 Task: In the  document Ernest.doc ,align picture to the 'center'. Insert word art below the picture and give heading  'Ernest Bordered Blue'
Action: Mouse moved to (311, 252)
Screenshot: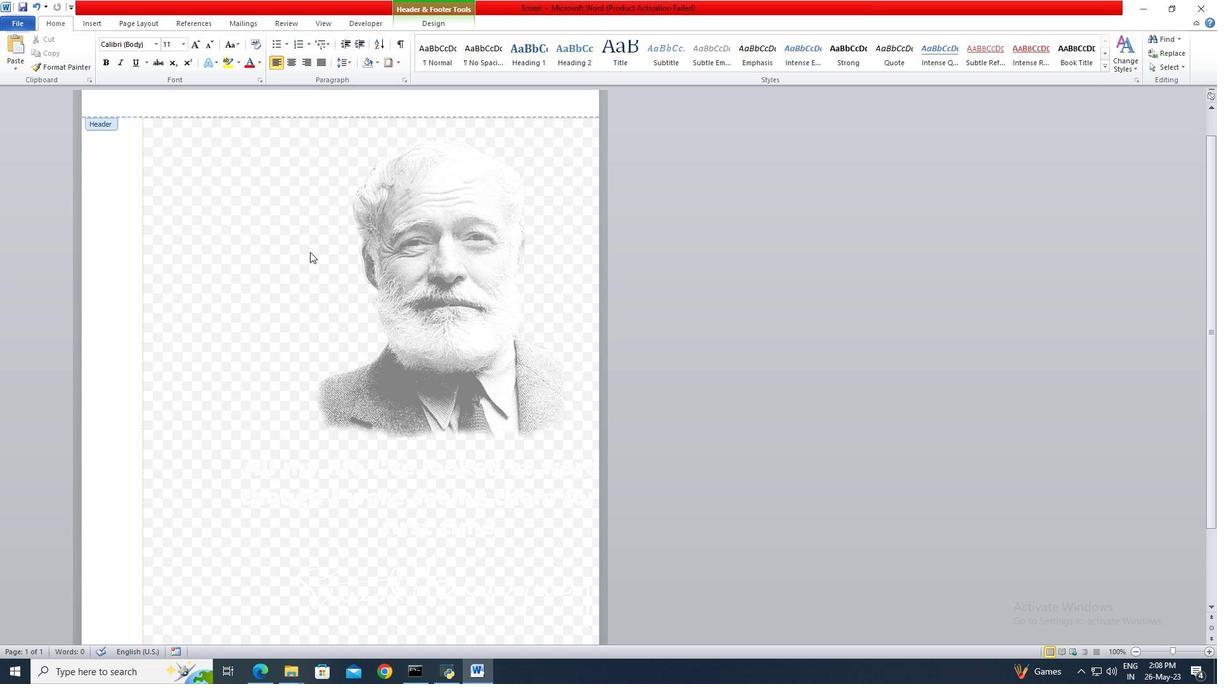 
Action: Mouse pressed left at (311, 252)
Screenshot: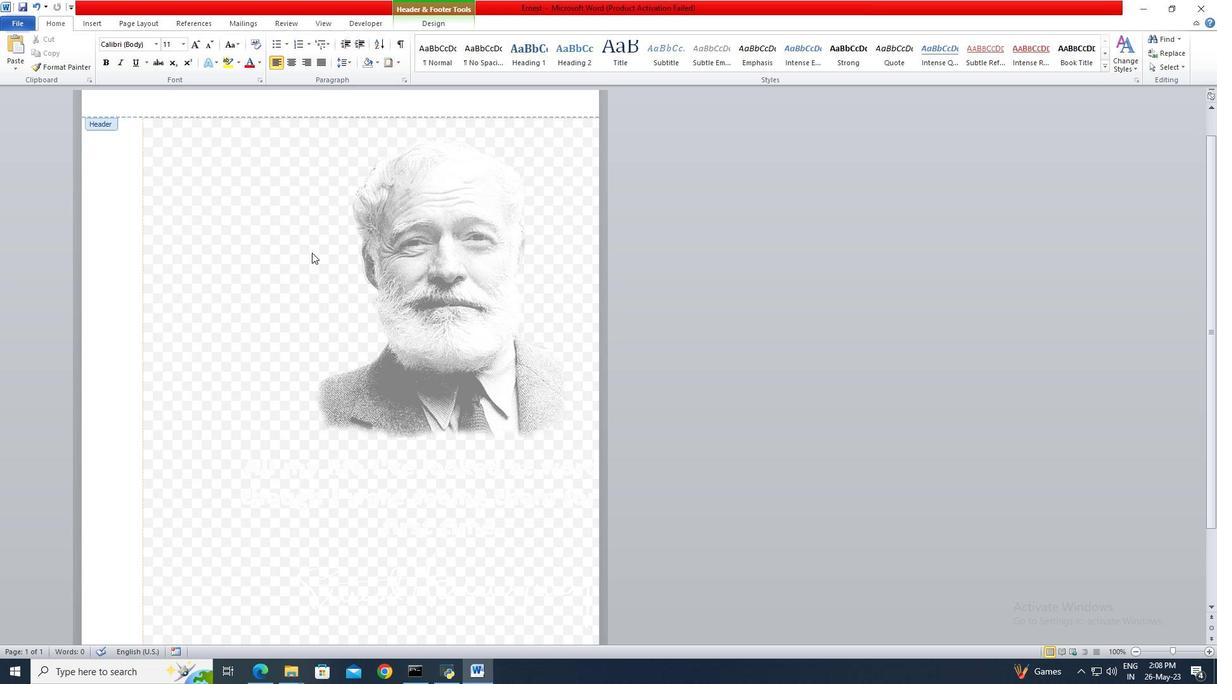 
Action: Mouse pressed left at (311, 252)
Screenshot: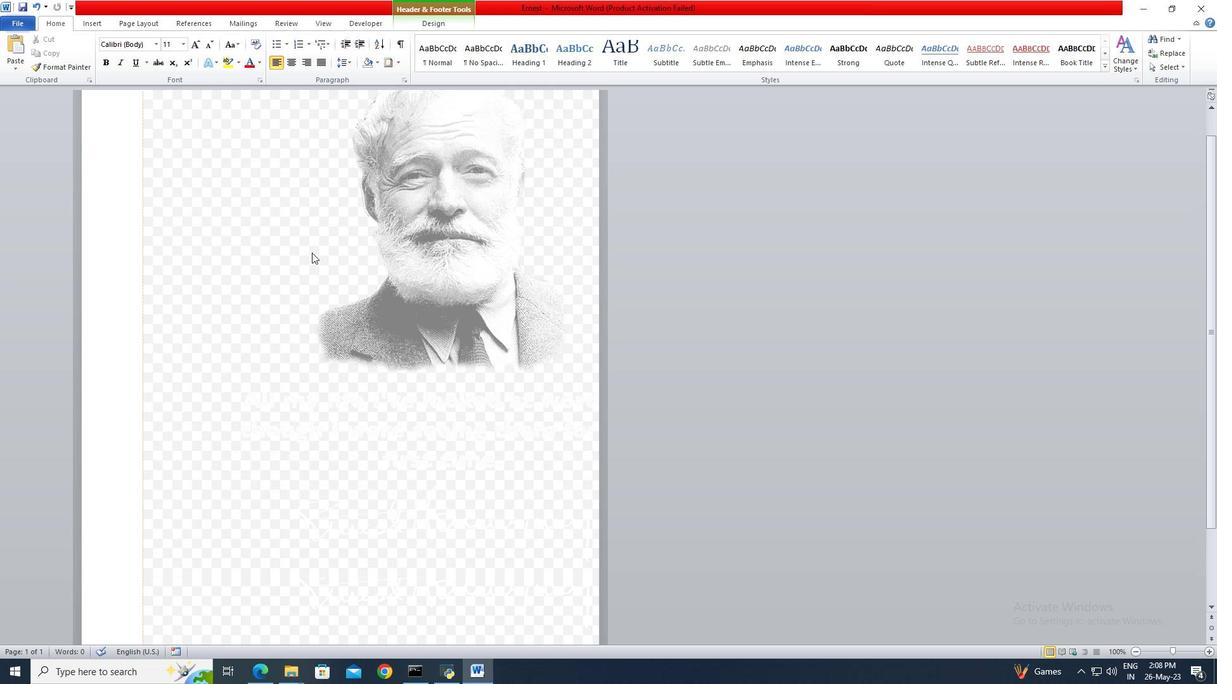 
Action: Mouse moved to (294, 65)
Screenshot: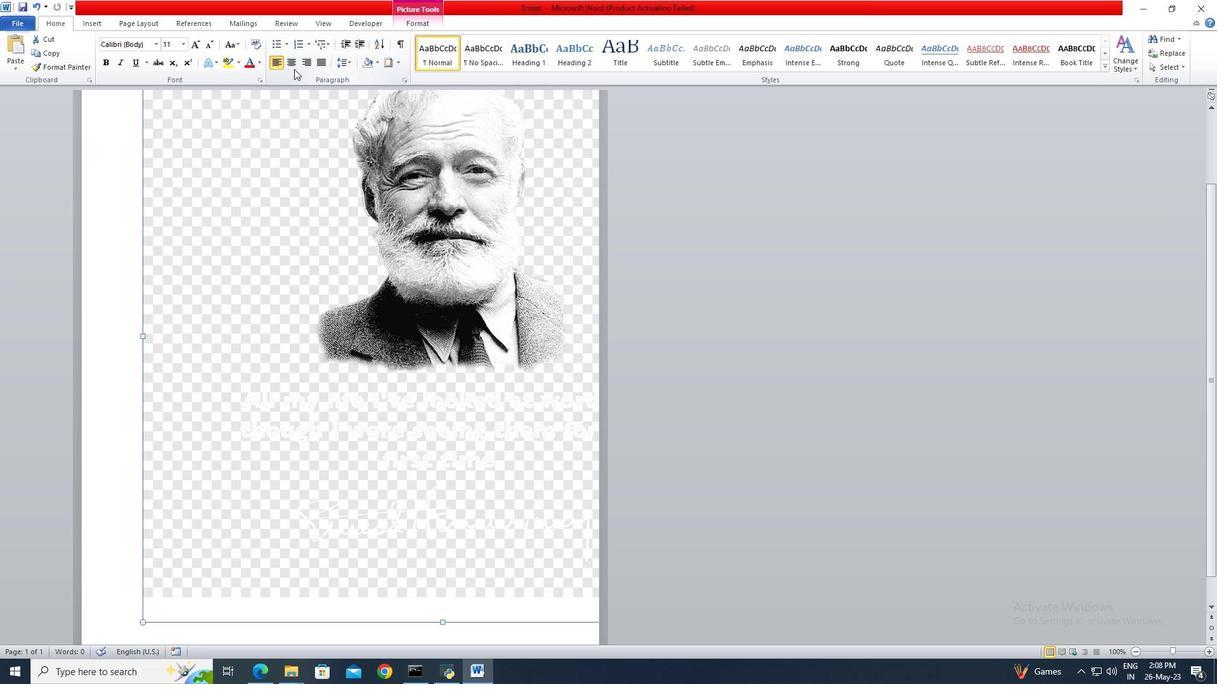 
Action: Mouse pressed left at (294, 65)
Screenshot: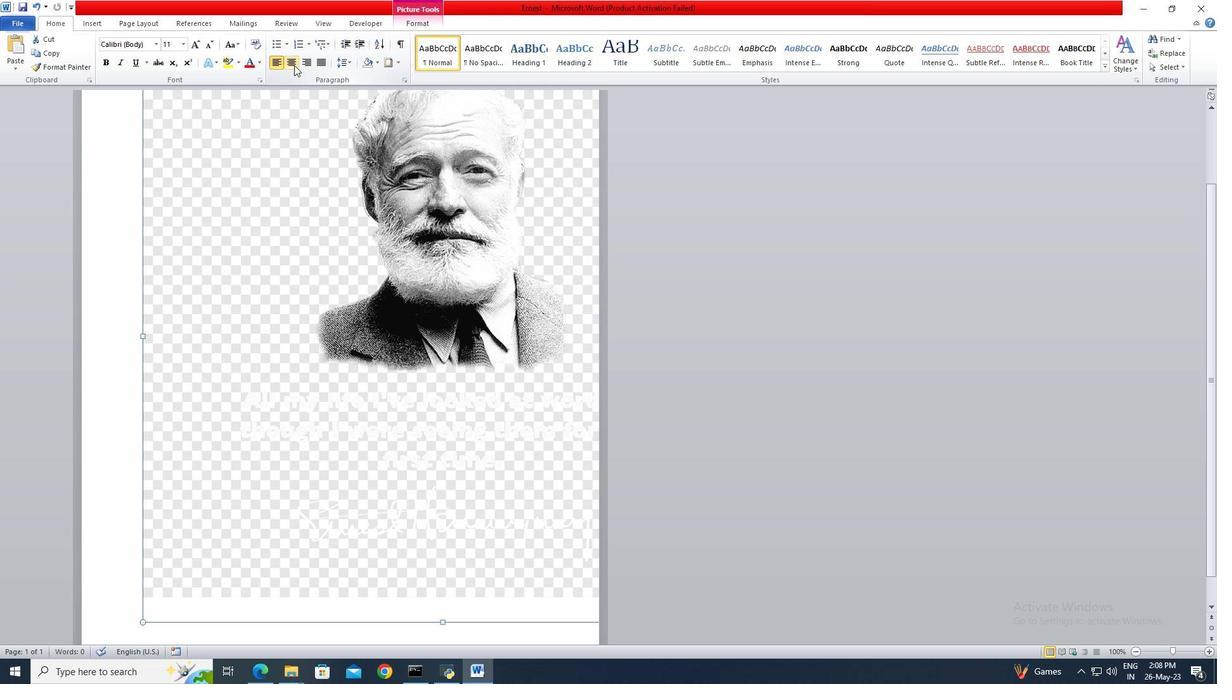 
Action: Mouse moved to (275, 358)
Screenshot: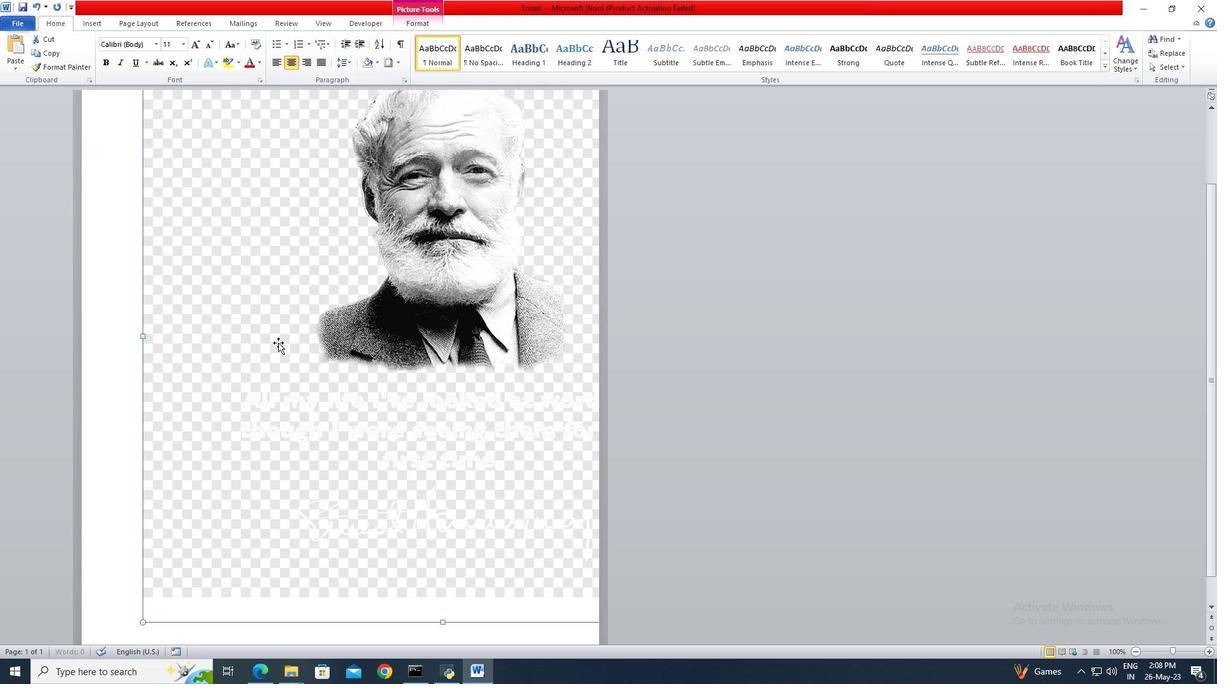 
Action: Mouse scrolled (275, 358) with delta (0, 0)
Screenshot: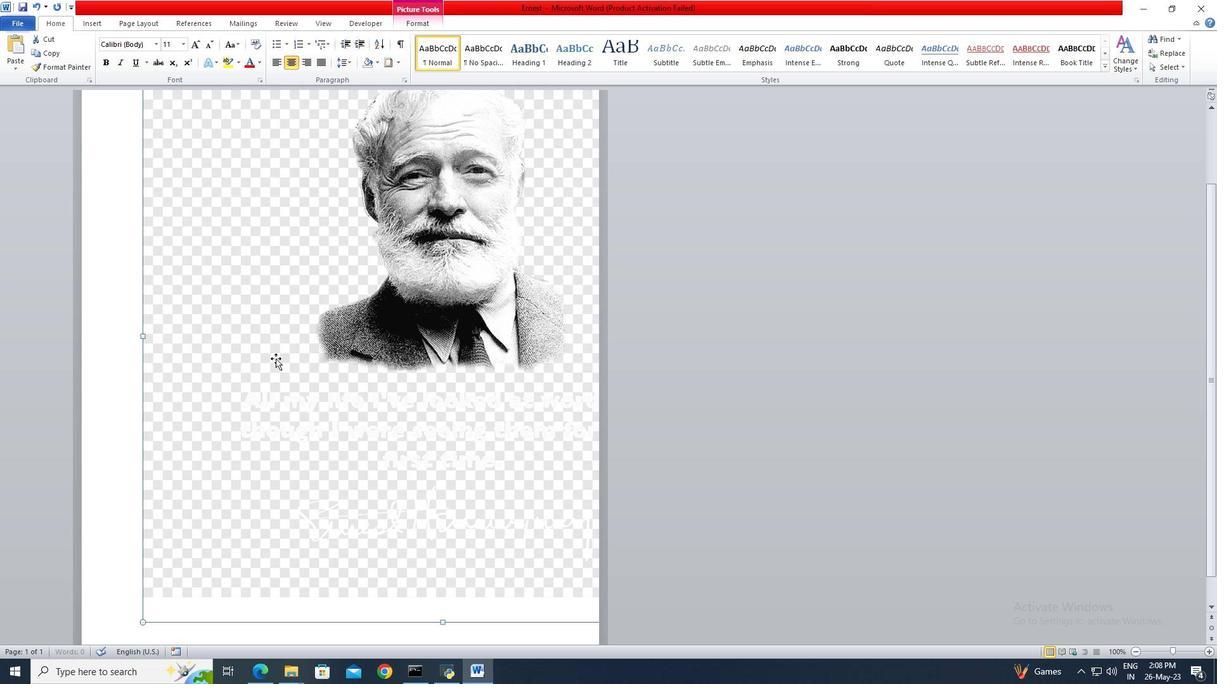 
Action: Mouse scrolled (275, 358) with delta (0, 0)
Screenshot: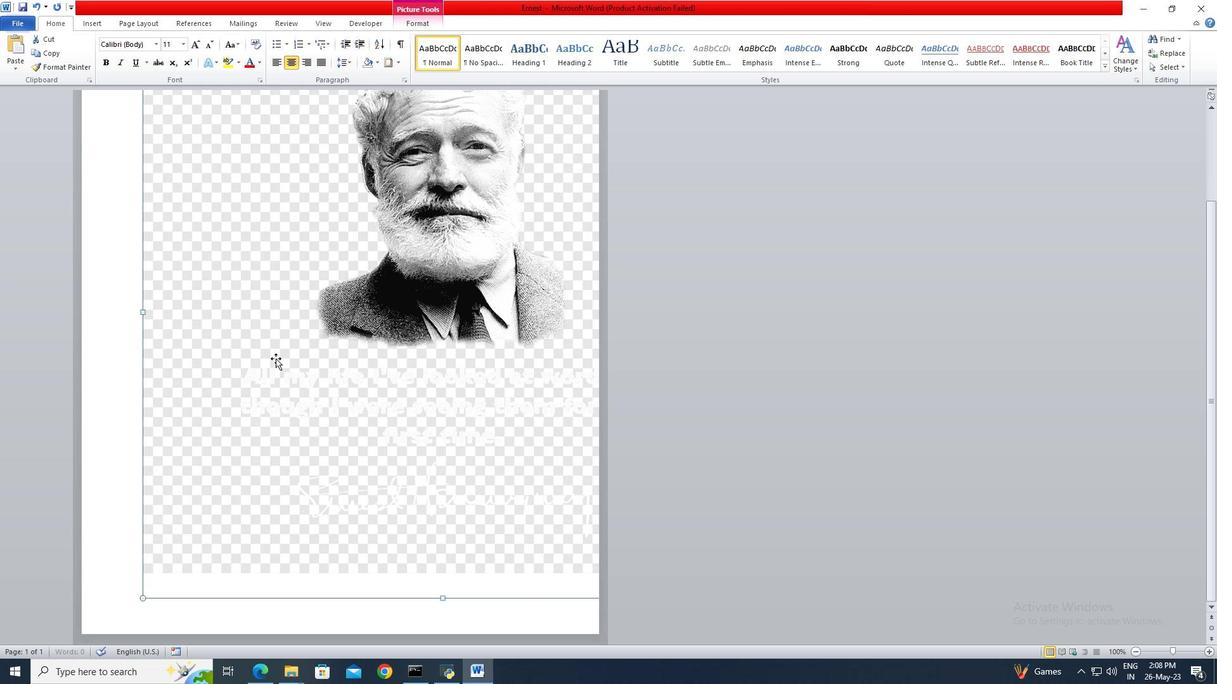 
Action: Mouse scrolled (275, 358) with delta (0, 0)
Screenshot: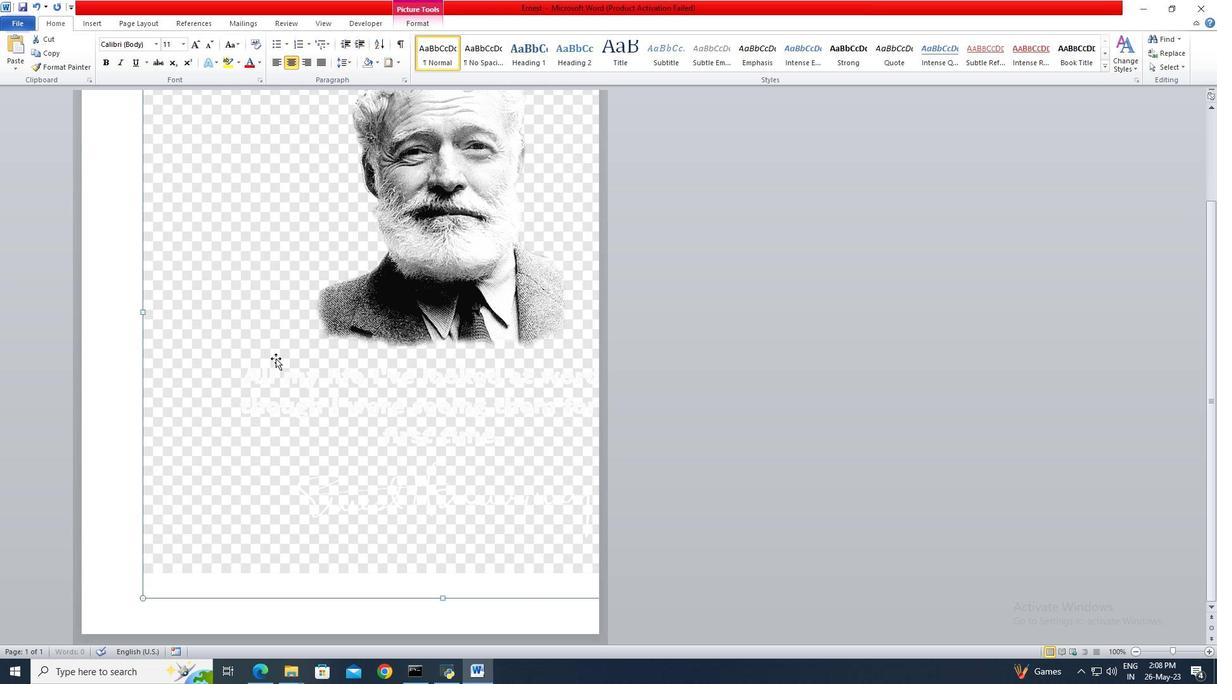 
Action: Mouse moved to (158, 625)
Screenshot: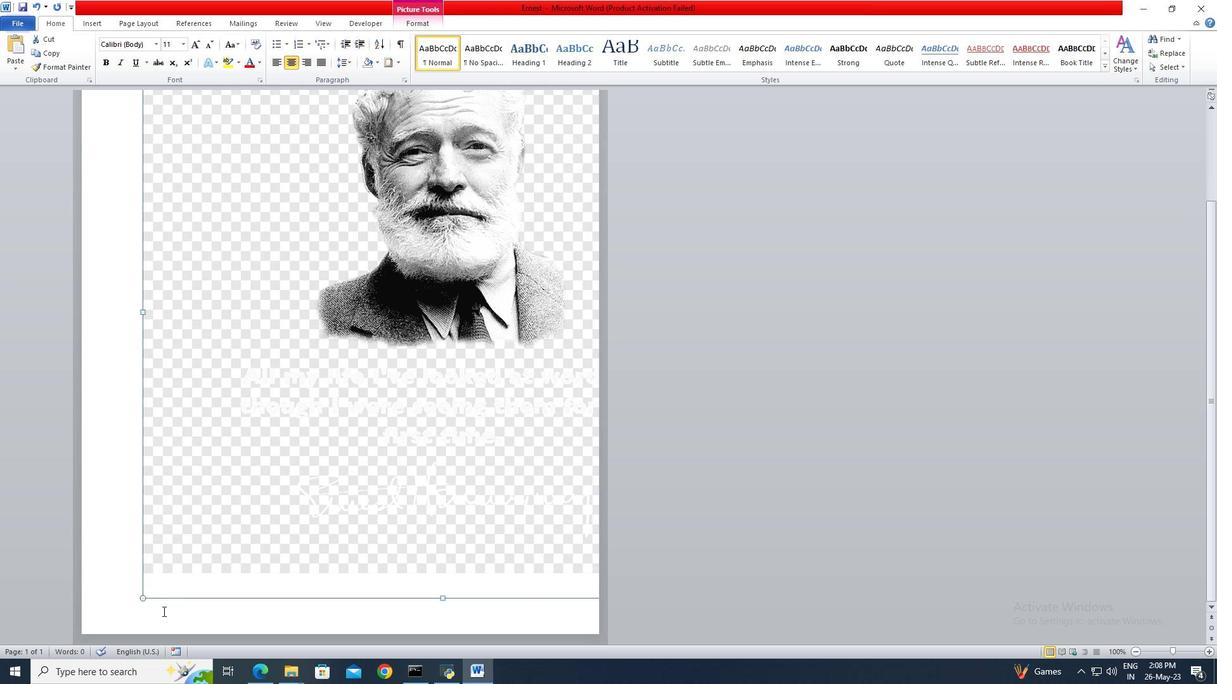 
Action: Mouse pressed left at (158, 625)
Screenshot: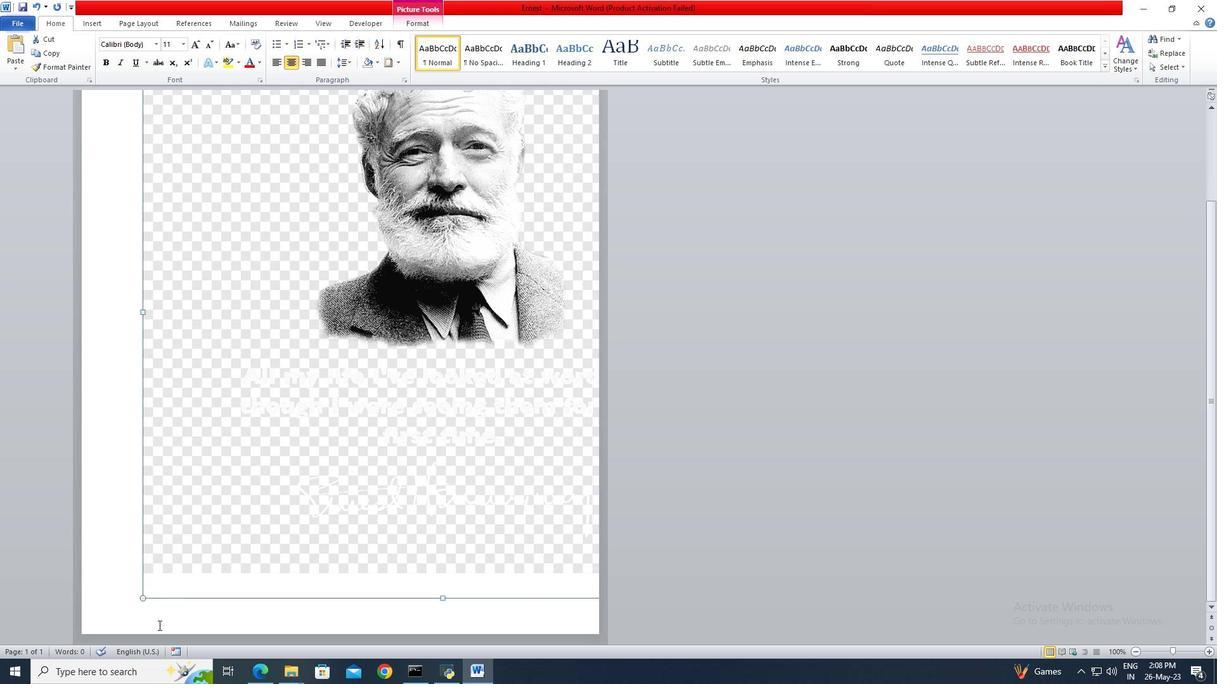 
Action: Mouse moved to (157, 619)
Screenshot: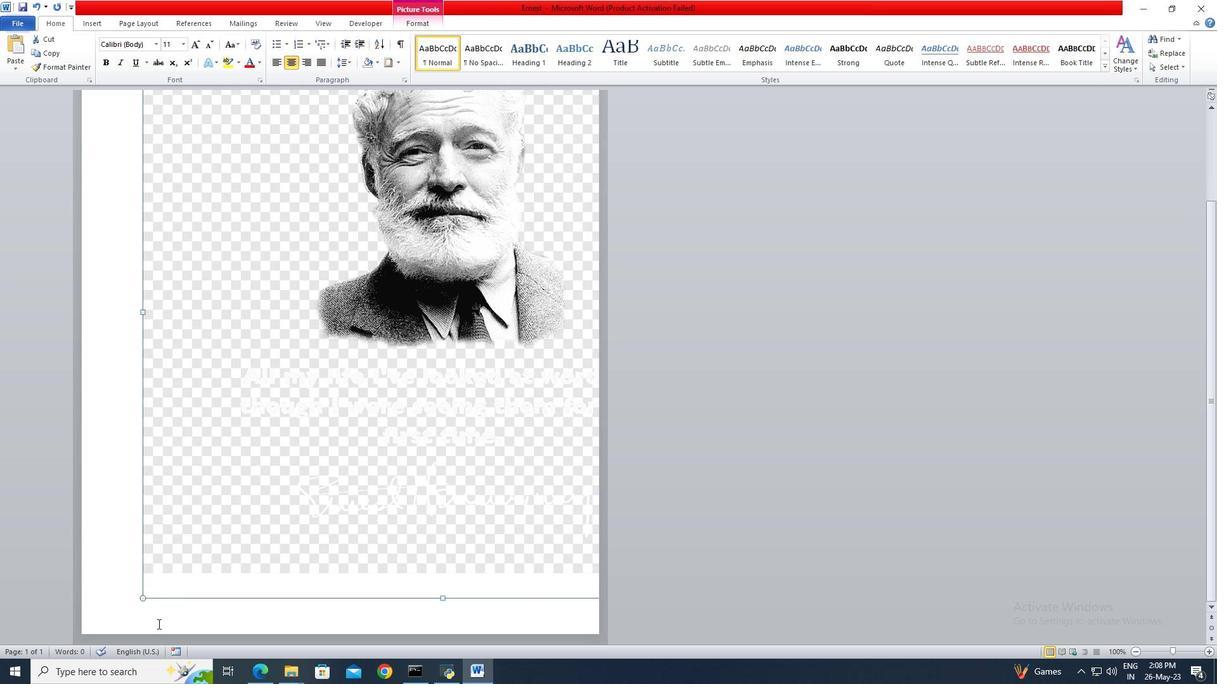 
Action: Mouse pressed left at (157, 619)
Screenshot: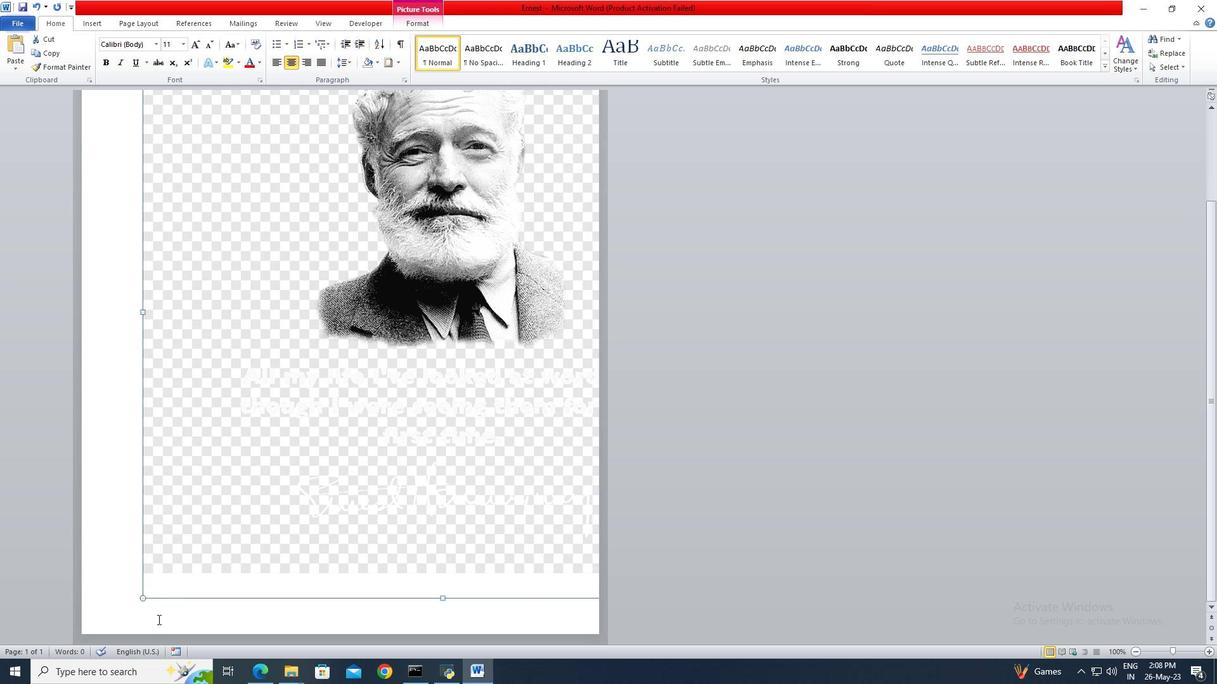 
Action: Mouse pressed left at (157, 619)
Screenshot: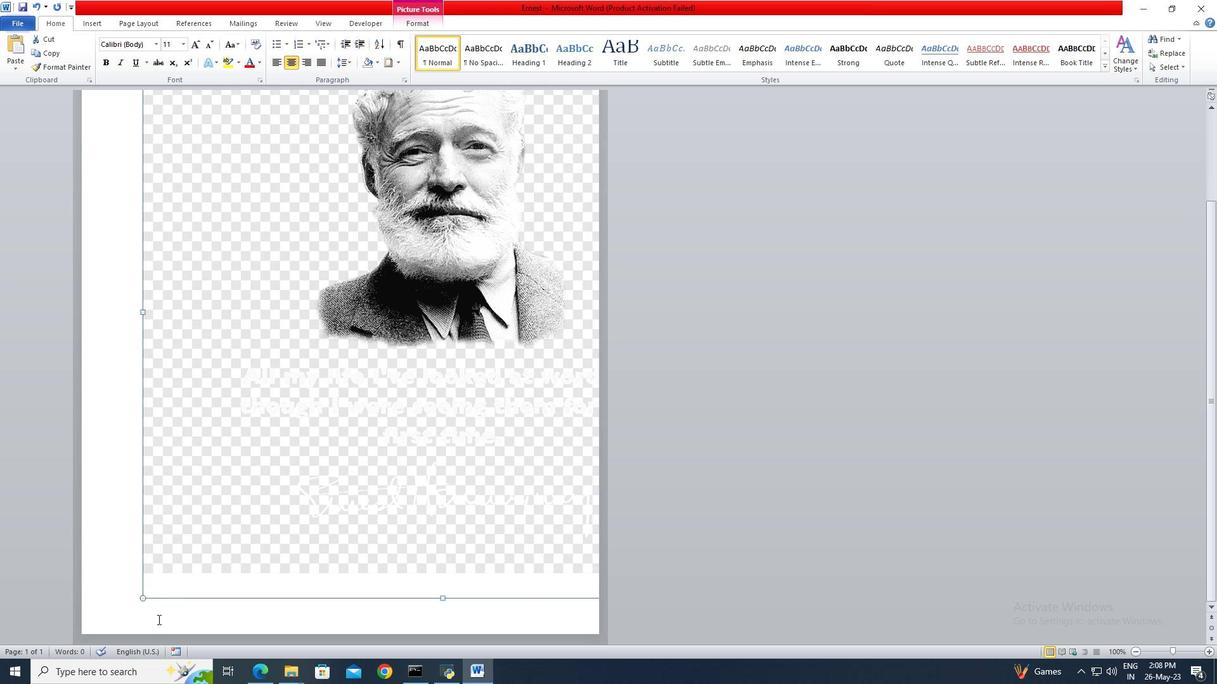 
Action: Mouse moved to (98, 24)
Screenshot: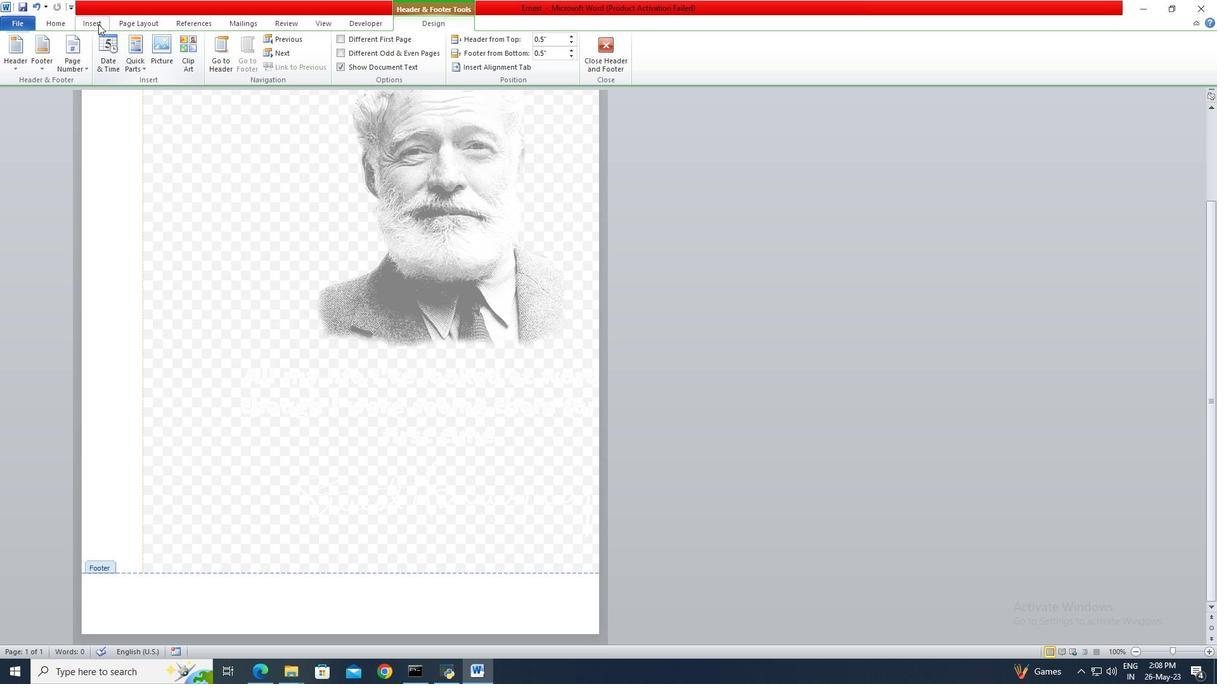 
Action: Mouse pressed left at (98, 24)
Screenshot: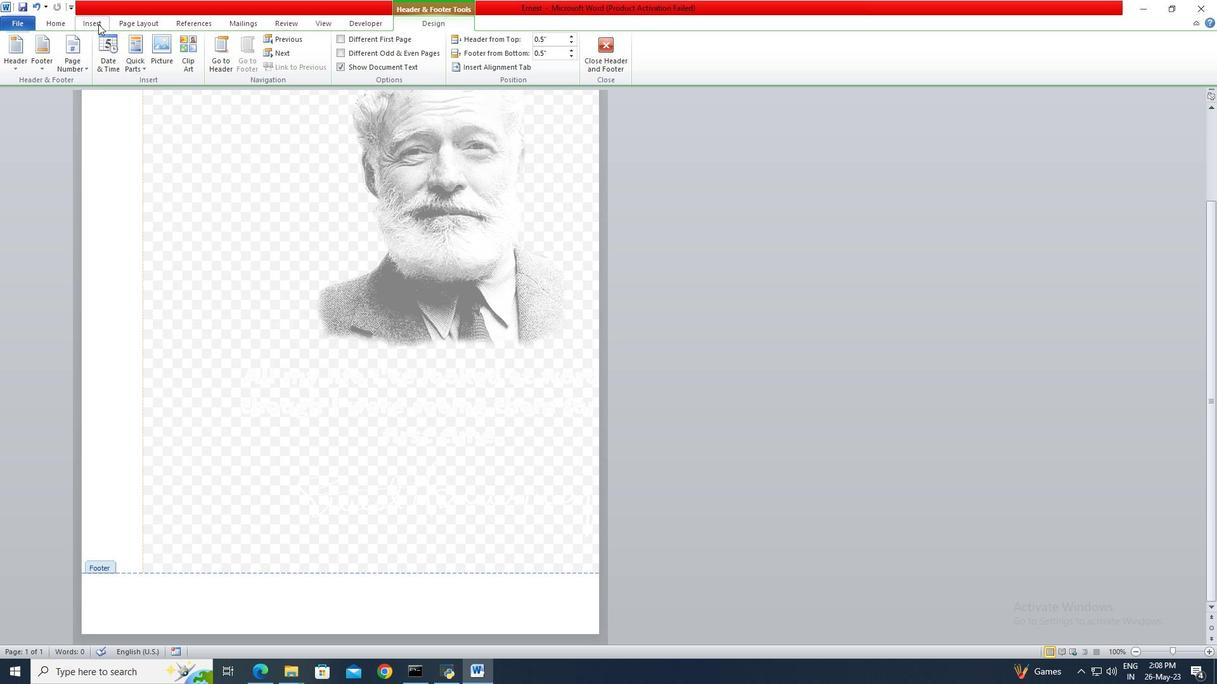 
Action: Mouse moved to (582, 54)
Screenshot: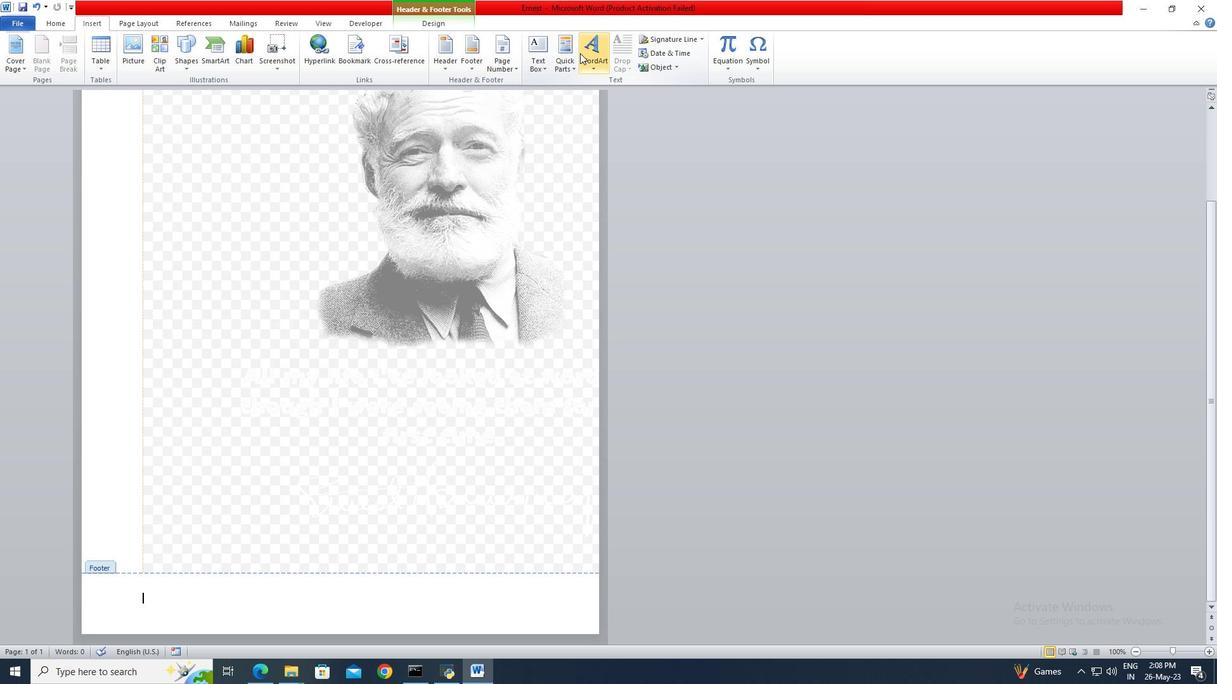 
Action: Mouse pressed left at (582, 54)
Screenshot: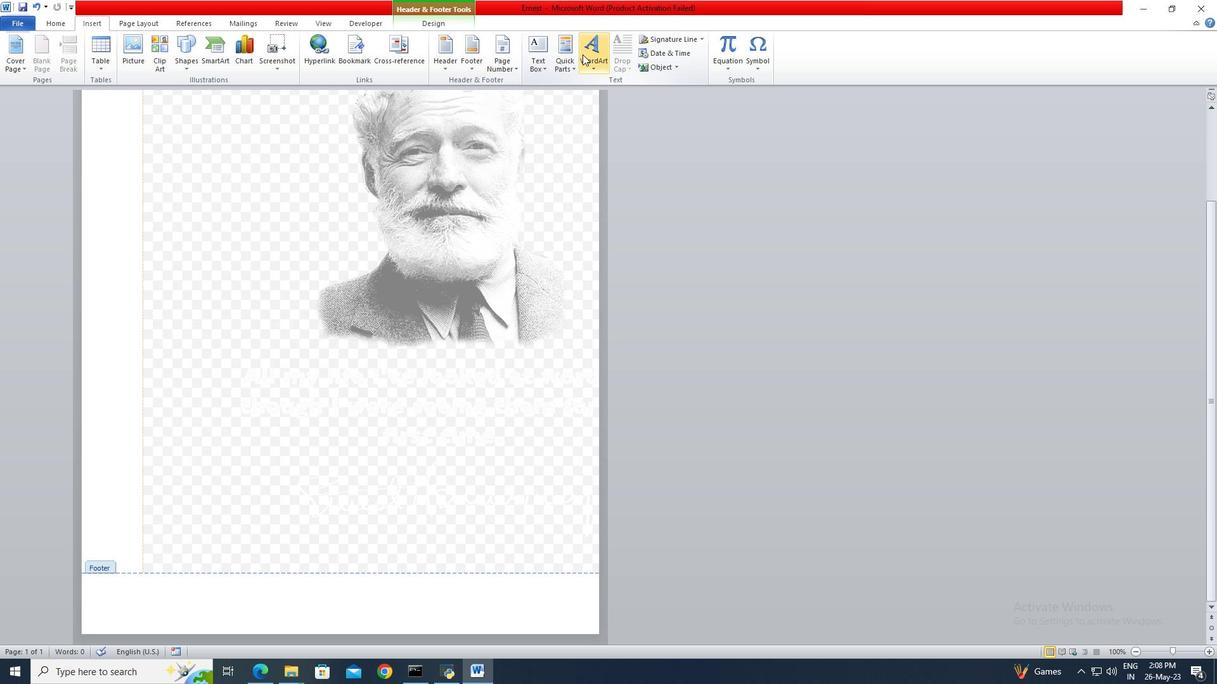 
Action: Mouse moved to (602, 159)
Screenshot: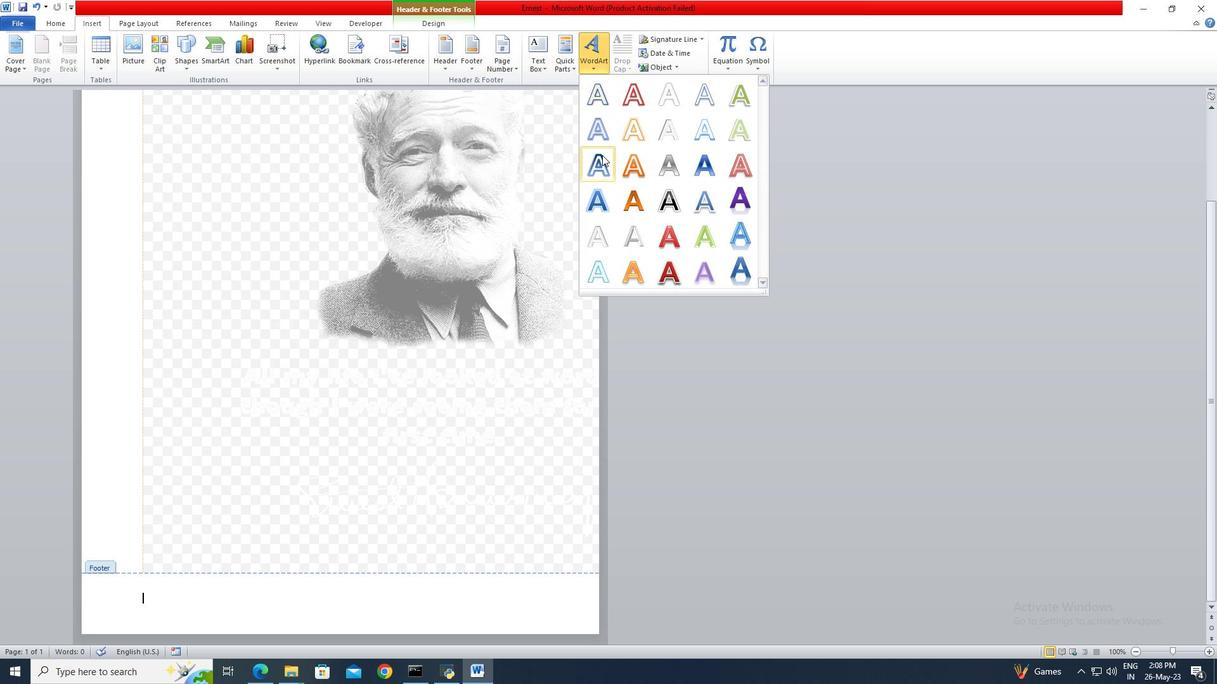 
Action: Mouse pressed left at (602, 159)
Screenshot: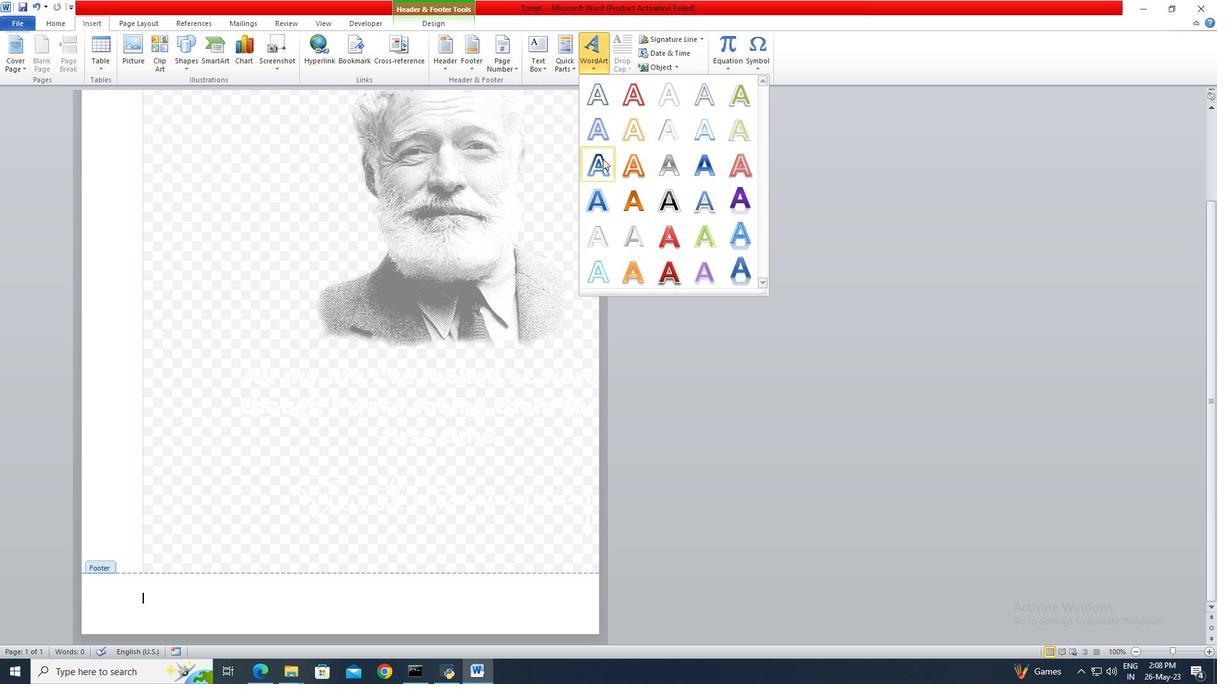 
Action: Key pressed <Key.shift>Ernest
Screenshot: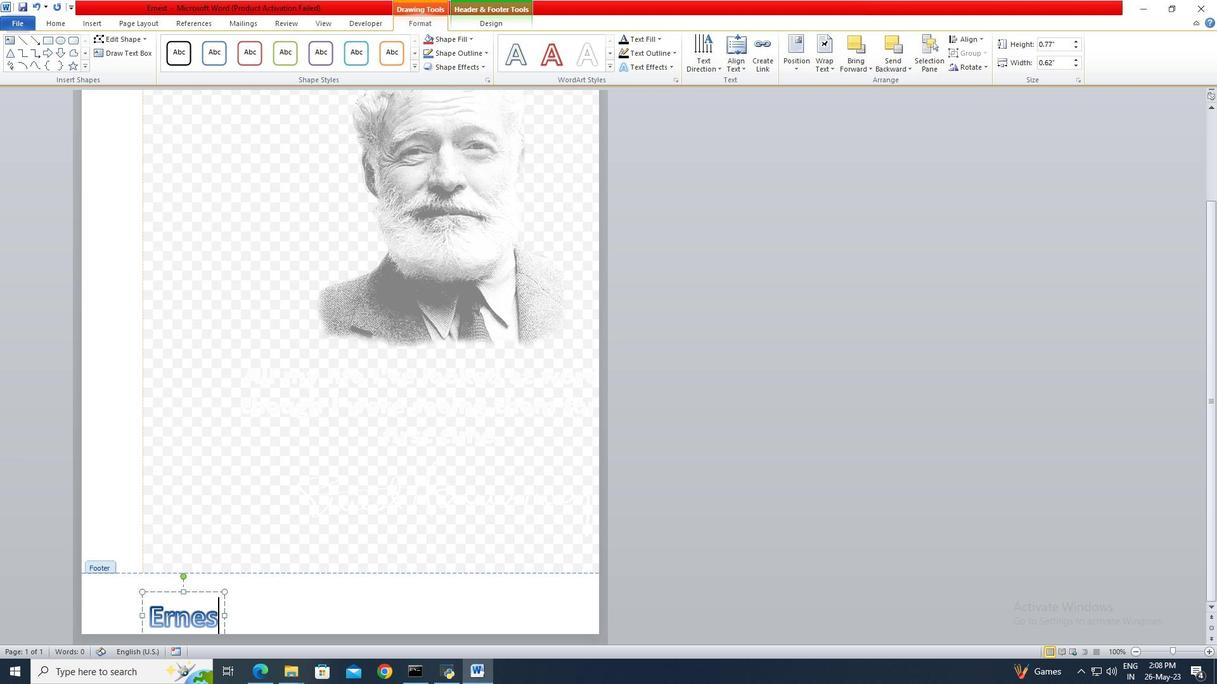 
Action: Mouse moved to (490, 591)
Screenshot: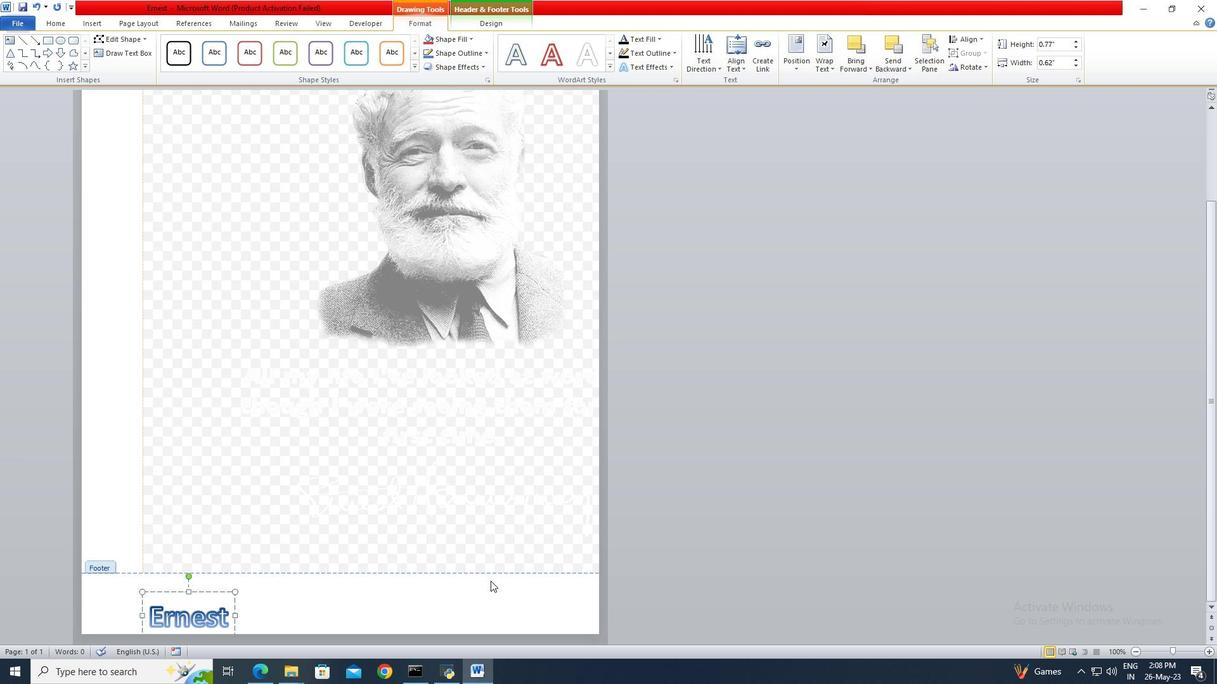 
Action: Mouse pressed left at (490, 591)
Screenshot: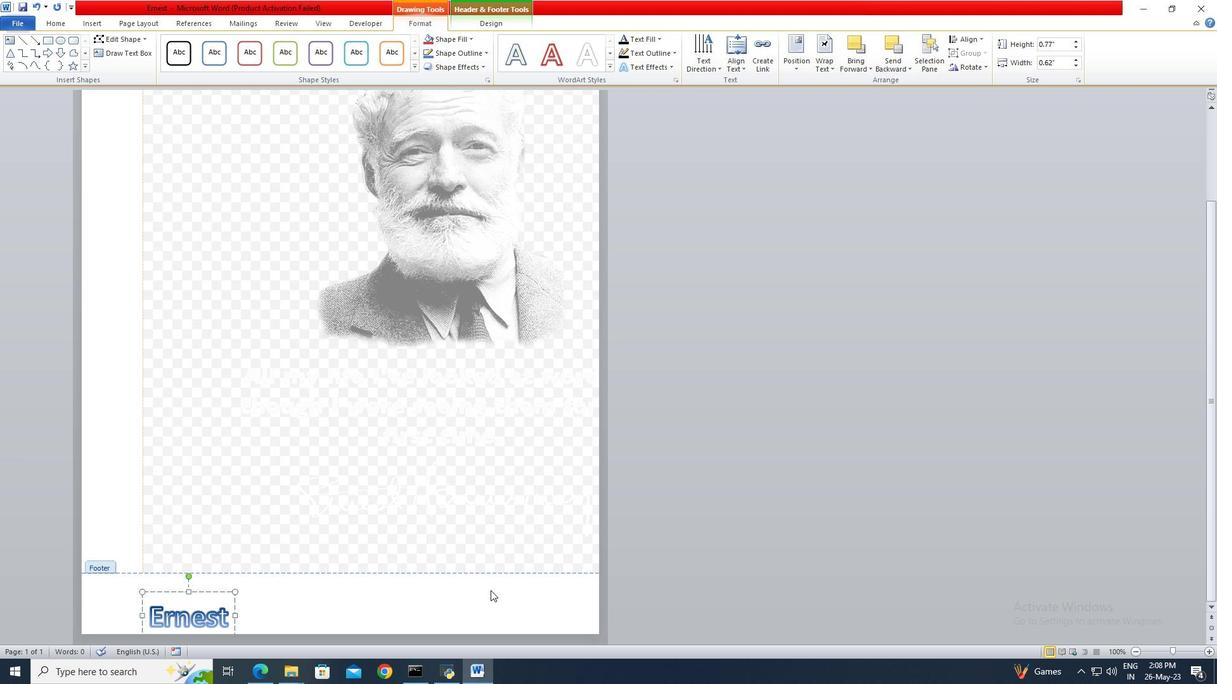 
Action: Mouse moved to (489, 602)
Screenshot: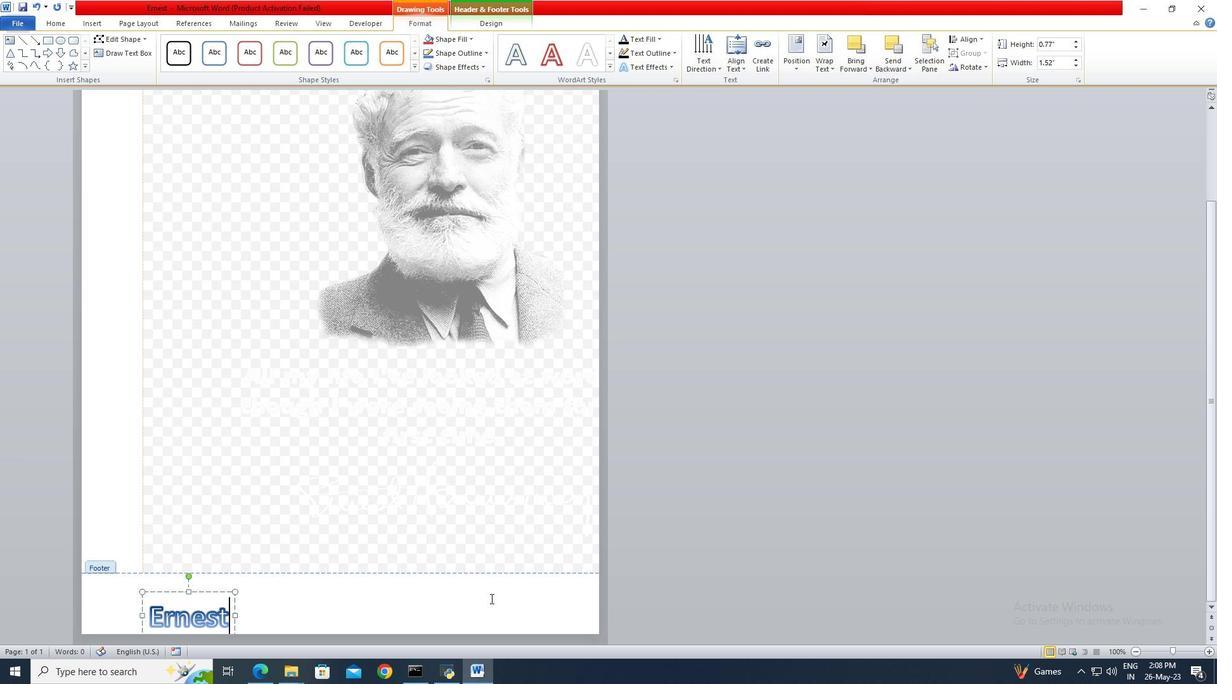 
Action: Mouse pressed left at (489, 602)
Screenshot: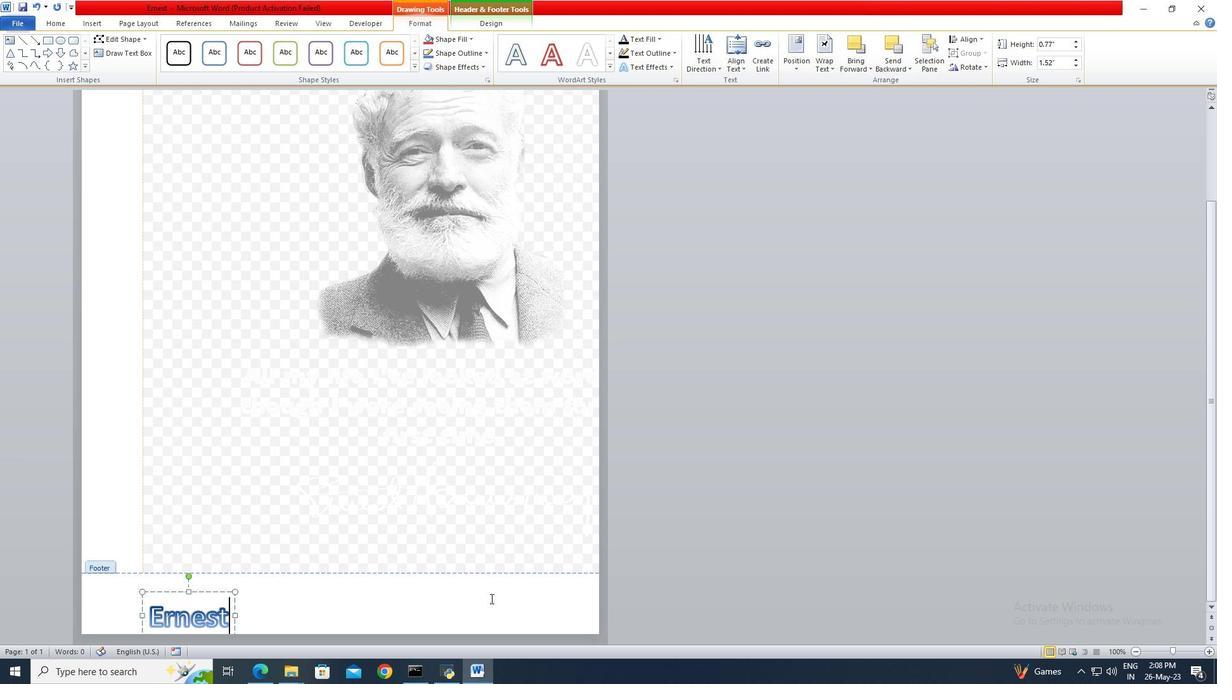 
